 Task: Create new public calendars for the organization
Action: Mouse scrolled (97, 116) with delta (0, 0)
Screenshot: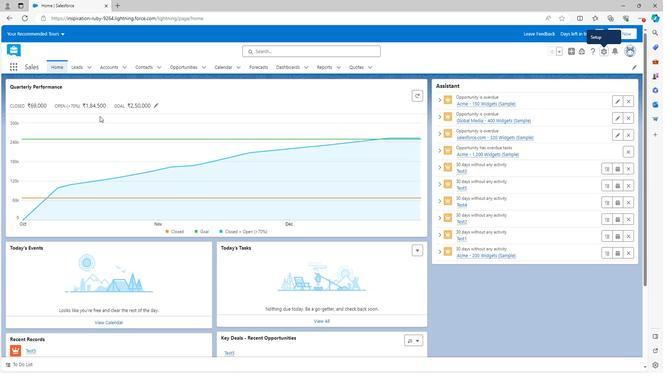 
Action: Mouse scrolled (97, 116) with delta (0, 0)
Screenshot: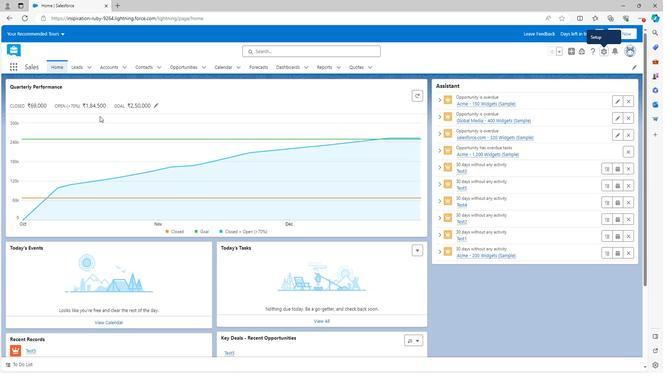 
Action: Mouse scrolled (97, 116) with delta (0, 0)
Screenshot: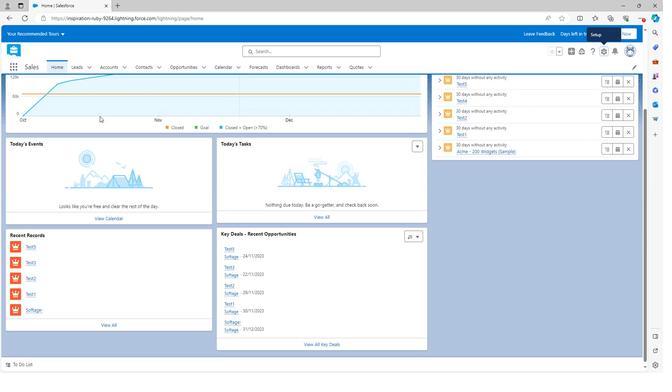 
Action: Mouse scrolled (97, 116) with delta (0, 0)
Screenshot: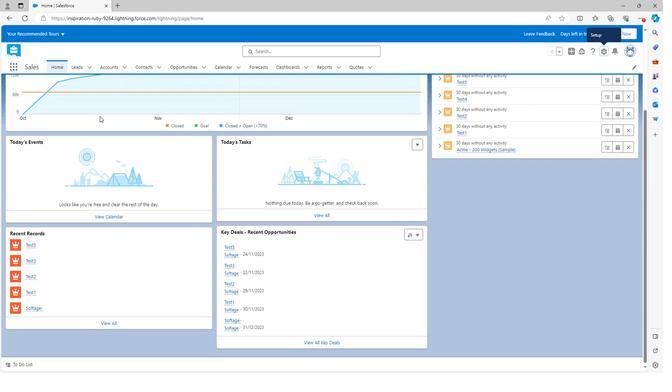 
Action: Mouse scrolled (97, 117) with delta (0, 0)
Screenshot: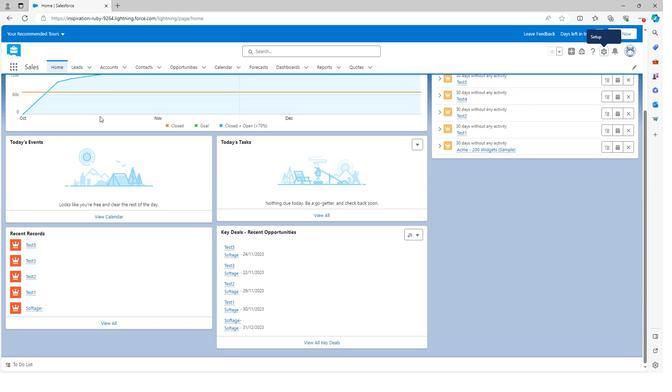
Action: Mouse scrolled (97, 117) with delta (0, 0)
Screenshot: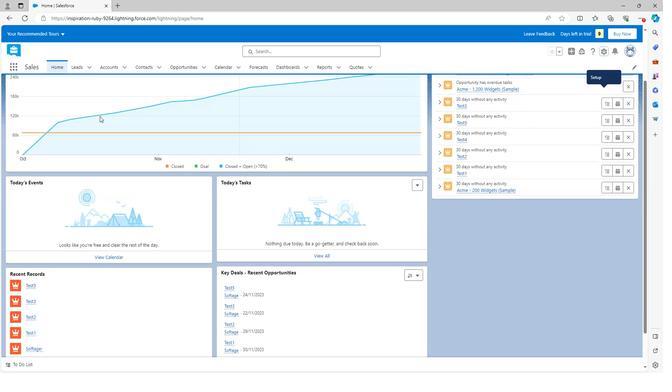 
Action: Mouse scrolled (97, 117) with delta (0, 0)
Screenshot: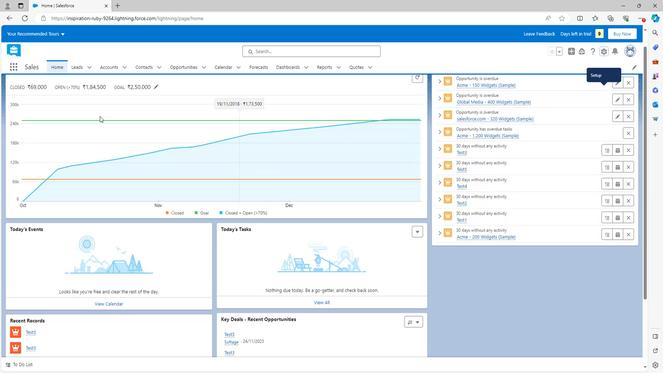 
Action: Mouse moved to (605, 50)
Screenshot: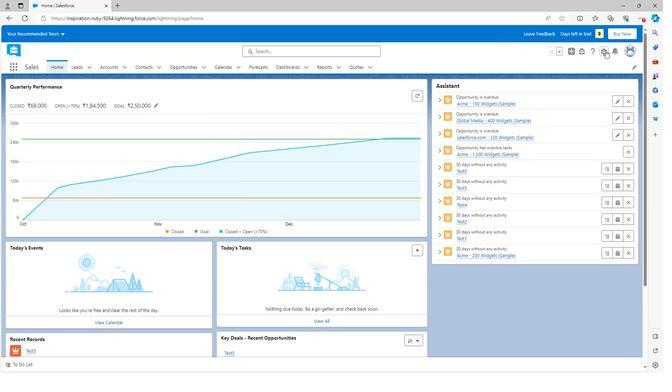 
Action: Mouse pressed left at (605, 50)
Screenshot: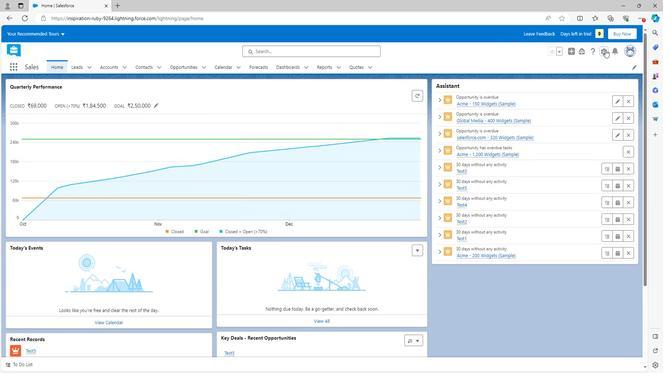 
Action: Mouse moved to (578, 72)
Screenshot: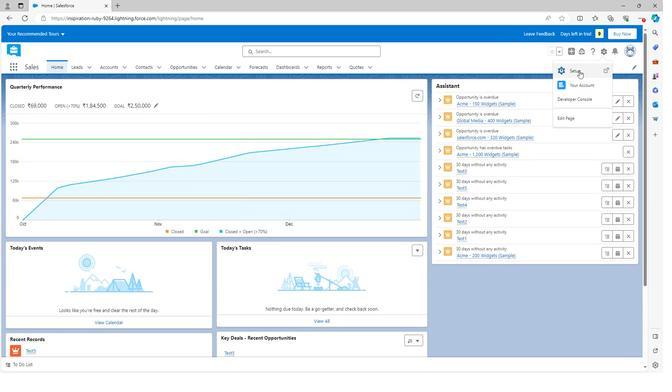 
Action: Mouse pressed left at (578, 72)
Screenshot: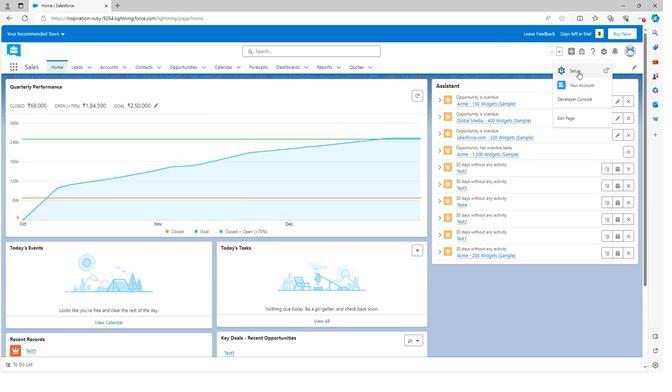 
Action: Mouse moved to (9, 256)
Screenshot: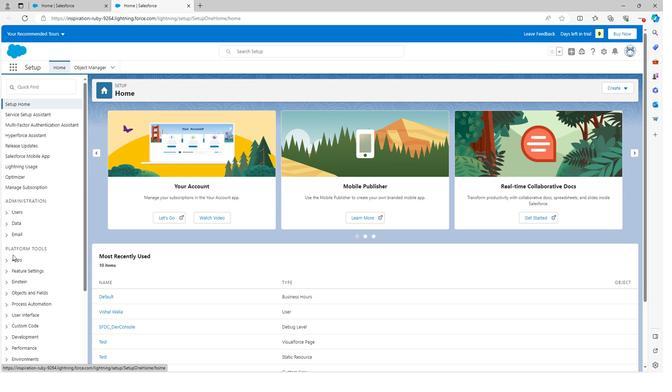 
Action: Mouse scrolled (9, 255) with delta (0, 0)
Screenshot: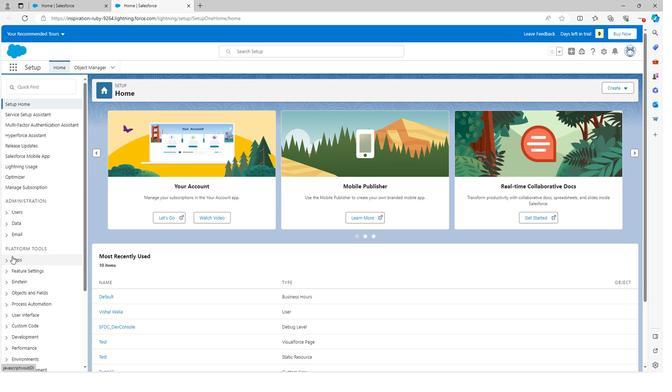 
Action: Mouse scrolled (9, 255) with delta (0, 0)
Screenshot: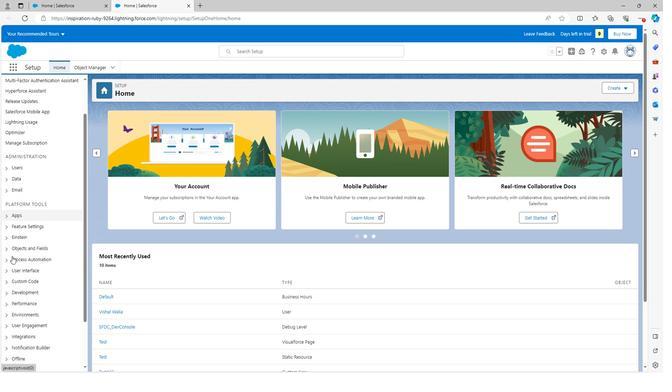 
Action: Mouse scrolled (9, 255) with delta (0, 0)
Screenshot: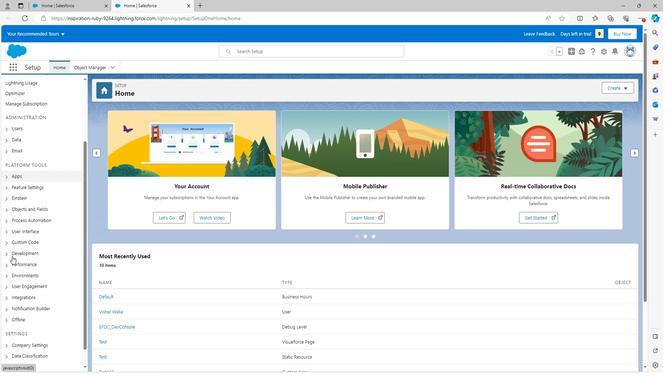 
Action: Mouse scrolled (9, 255) with delta (0, 0)
Screenshot: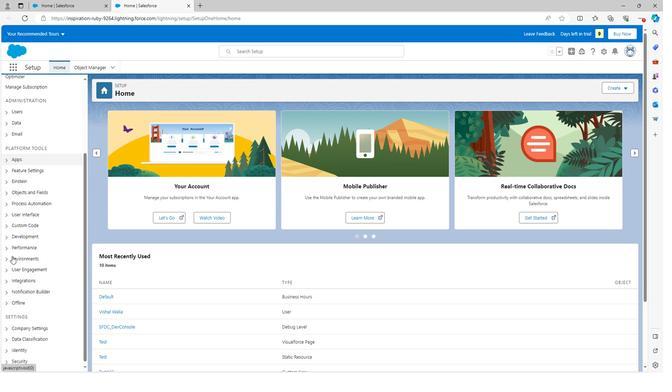 
Action: Mouse moved to (4, 326)
Screenshot: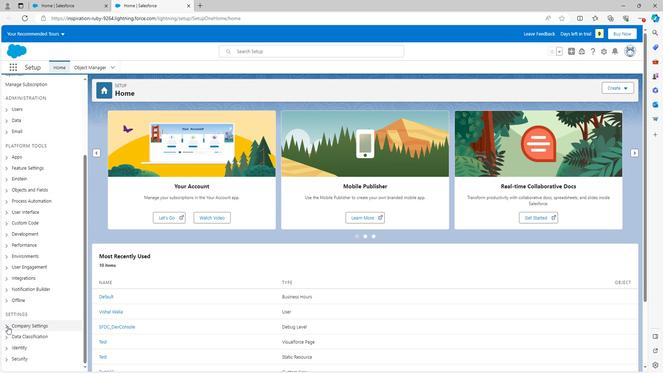 
Action: Mouse pressed left at (4, 326)
Screenshot: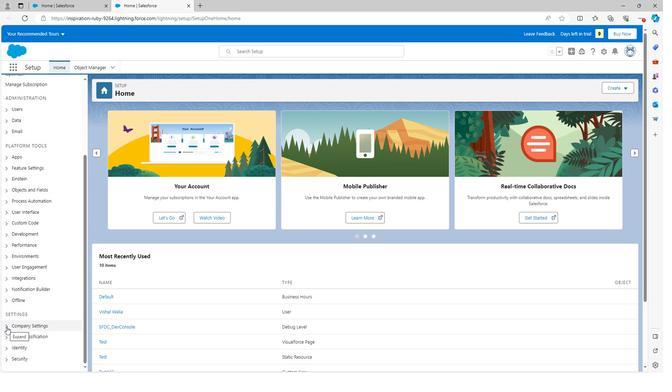 
Action: Mouse scrolled (4, 326) with delta (0, 0)
Screenshot: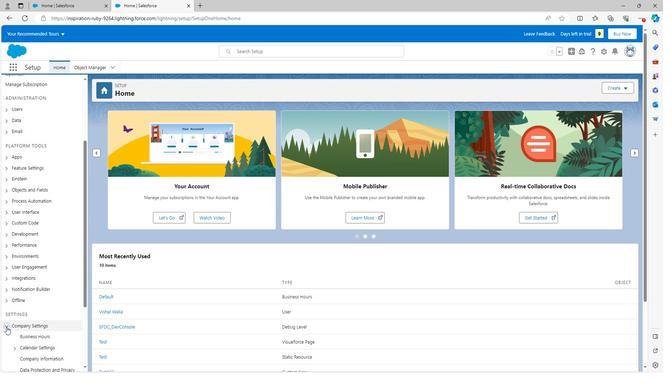 
Action: Mouse scrolled (4, 326) with delta (0, 0)
Screenshot: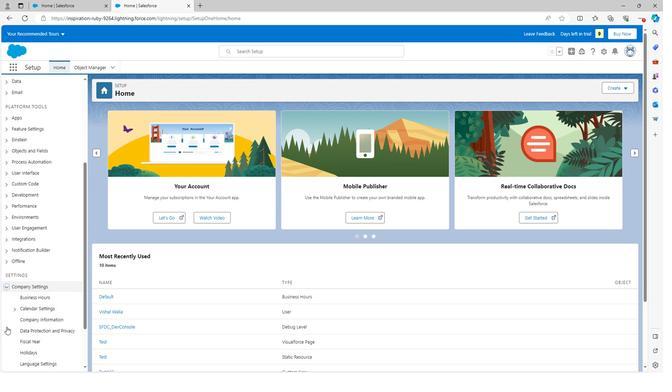 
Action: Mouse moved to (12, 258)
Screenshot: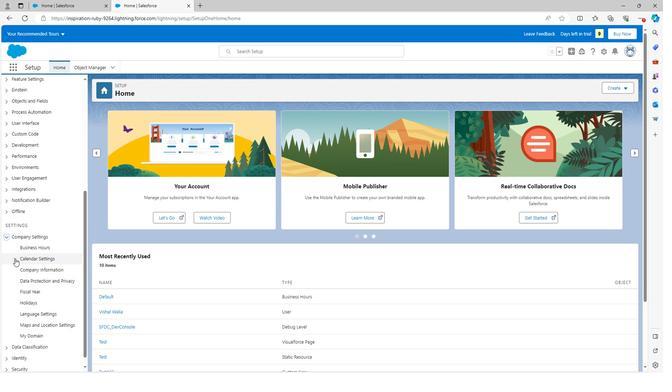 
Action: Mouse pressed left at (12, 258)
Screenshot: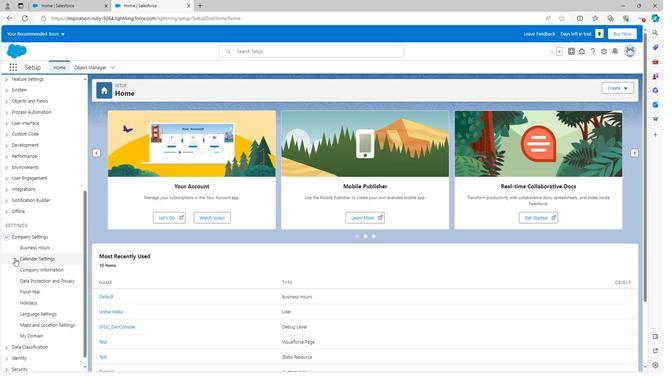 
Action: Mouse moved to (36, 268)
Screenshot: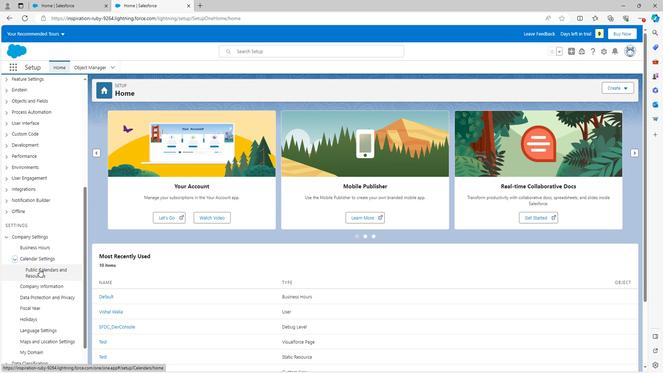 
Action: Mouse pressed left at (36, 268)
Screenshot: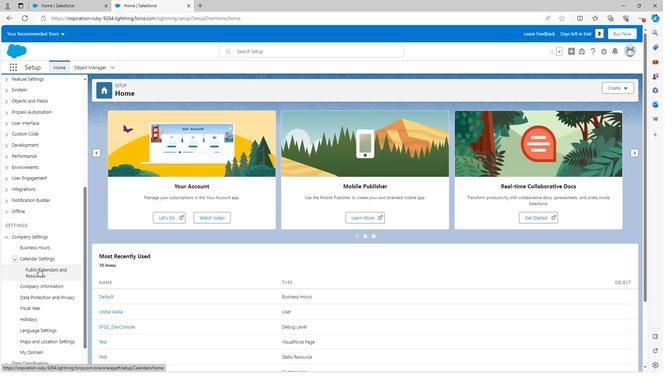 
Action: Mouse moved to (269, 146)
Screenshot: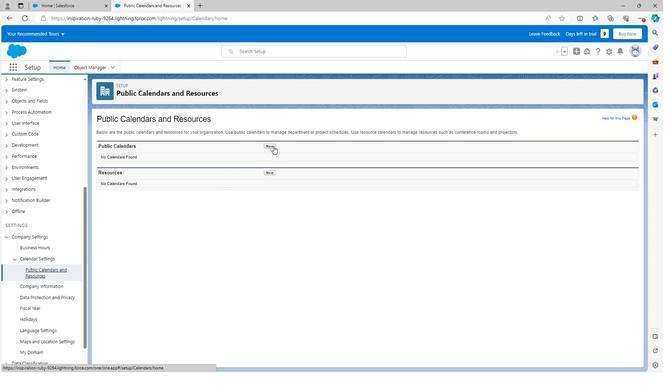 
Action: Mouse pressed left at (269, 146)
Screenshot: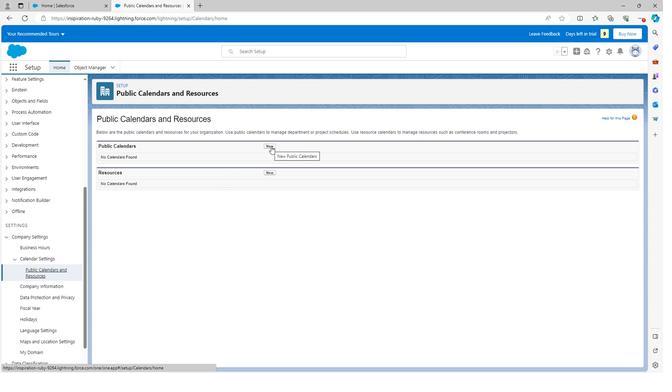 
Action: Mouse moved to (212, 177)
Screenshot: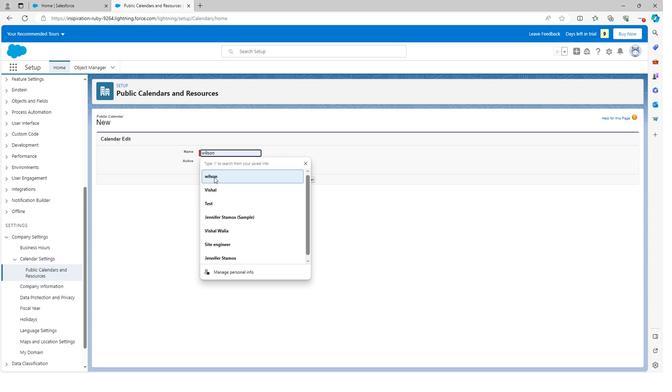 
Action: Mouse pressed left at (212, 177)
Screenshot: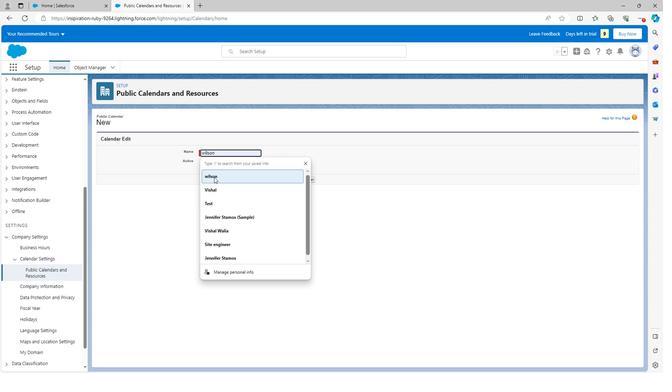 
Action: Mouse moved to (199, 162)
Screenshot: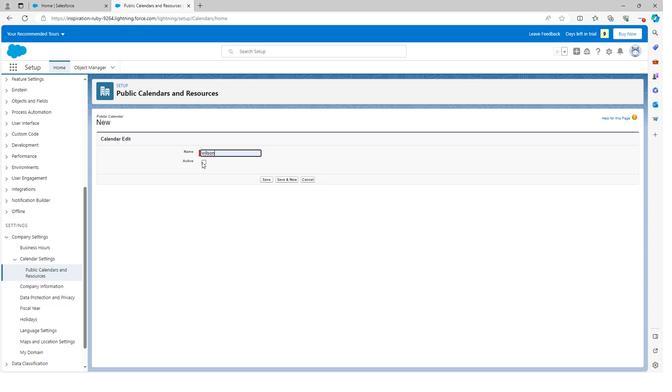 
Action: Mouse pressed left at (199, 162)
Screenshot: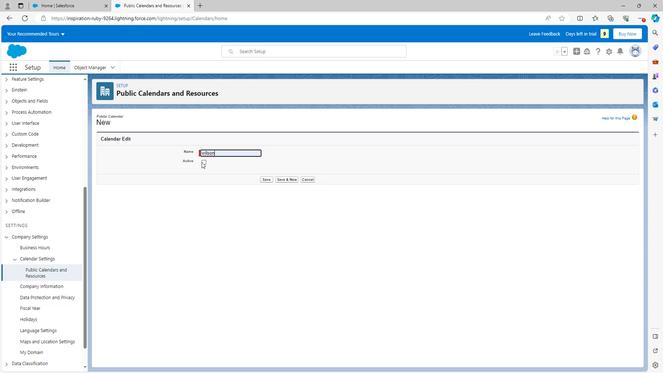 
Action: Mouse moved to (262, 182)
Screenshot: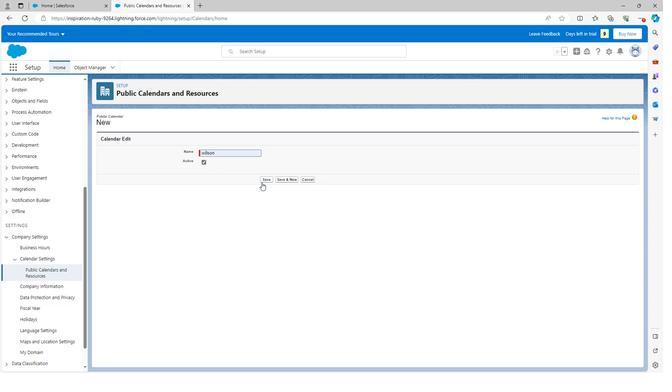 
Action: Mouse pressed left at (262, 182)
Screenshot: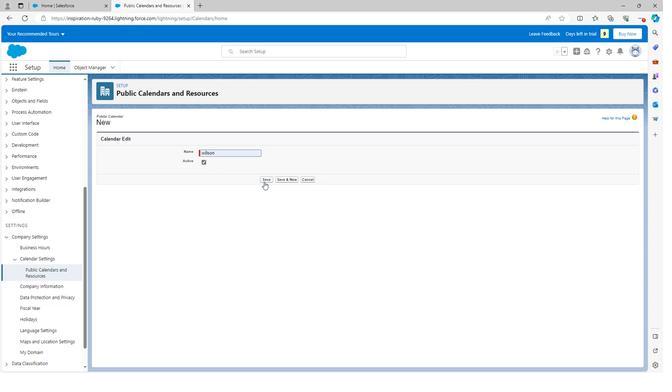 
Action: Mouse moved to (277, 145)
Screenshot: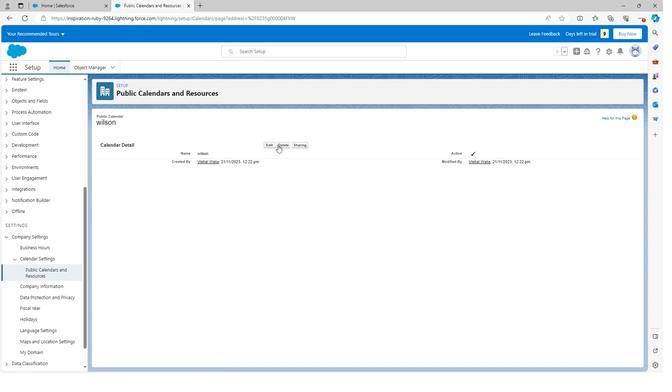 
Action: Mouse pressed left at (277, 145)
Screenshot: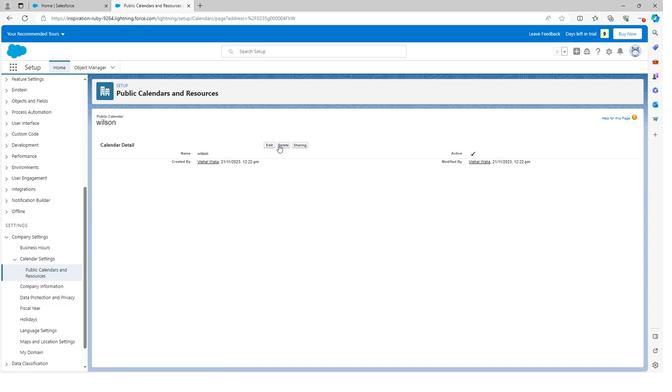 
Action: Mouse moved to (366, 52)
Screenshot: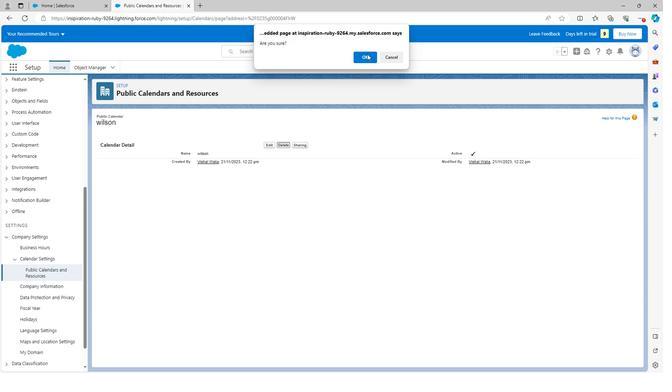 
Action: Mouse pressed left at (366, 52)
Screenshot: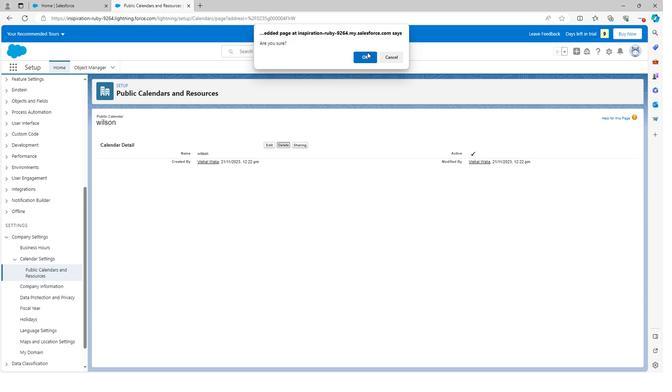 
Action: Mouse moved to (362, 55)
Screenshot: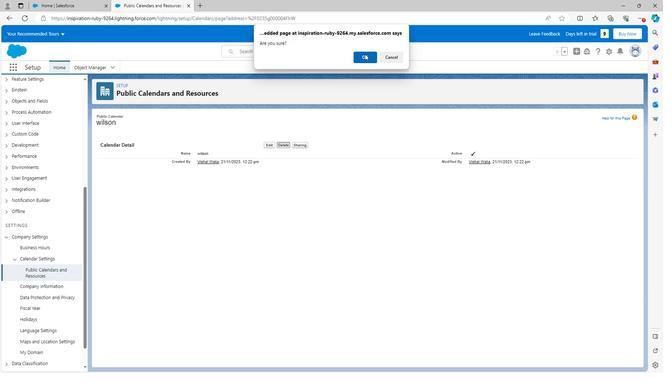 
Action: Mouse pressed left at (362, 55)
Screenshot: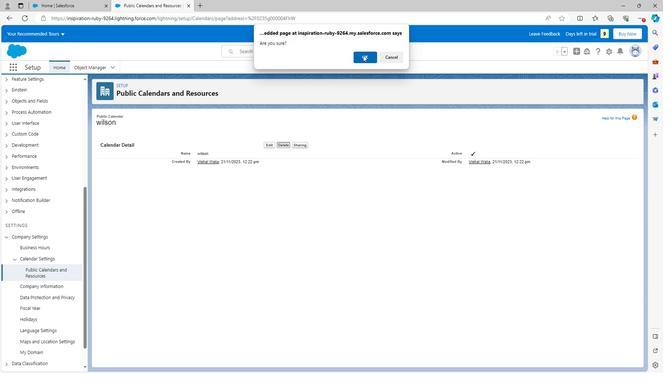 
Action: Mouse moved to (278, 162)
Screenshot: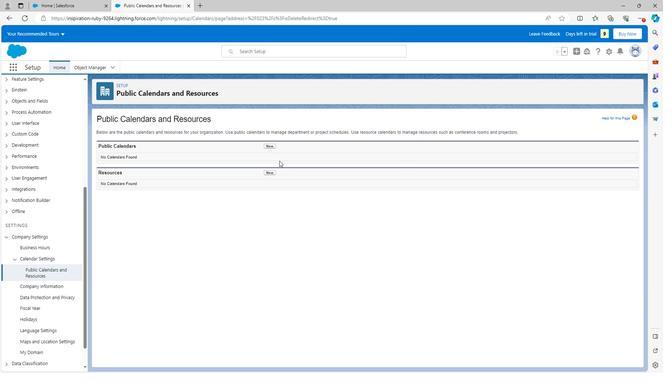 
